 Task: Set the mosaic alignment for the mosaic video sub source to the top.
Action: Mouse moved to (122, 13)
Screenshot: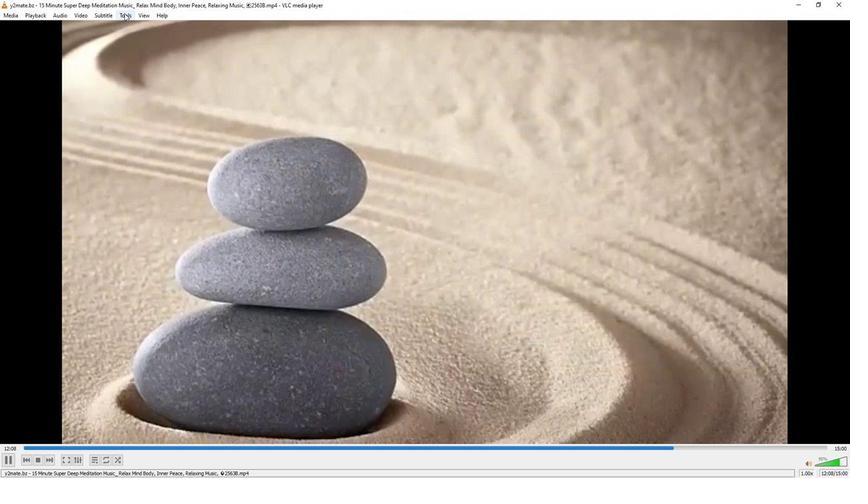
Action: Mouse pressed left at (122, 13)
Screenshot: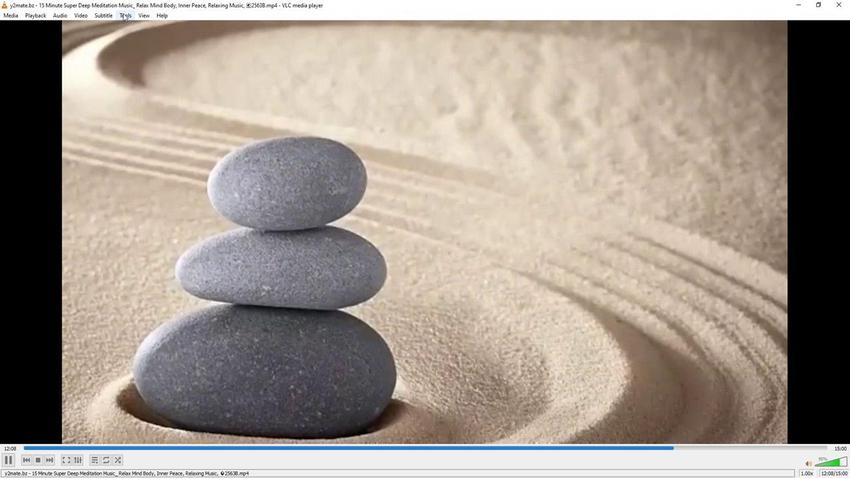 
Action: Mouse moved to (138, 120)
Screenshot: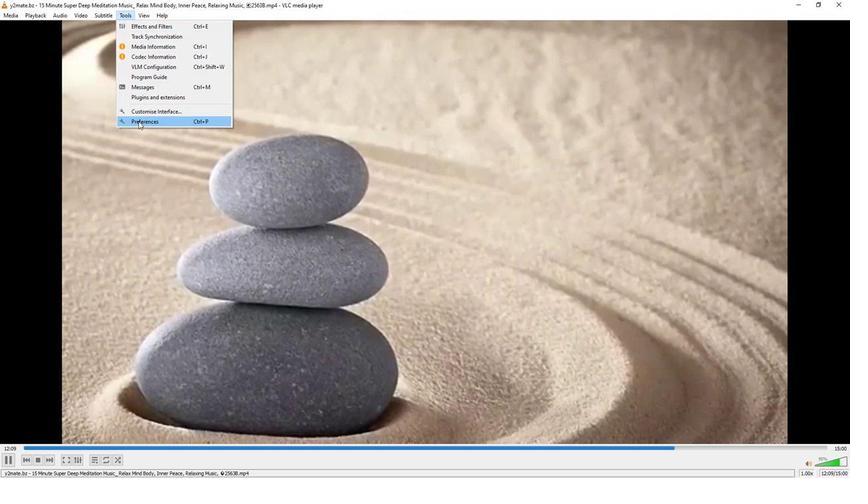 
Action: Mouse pressed left at (138, 120)
Screenshot: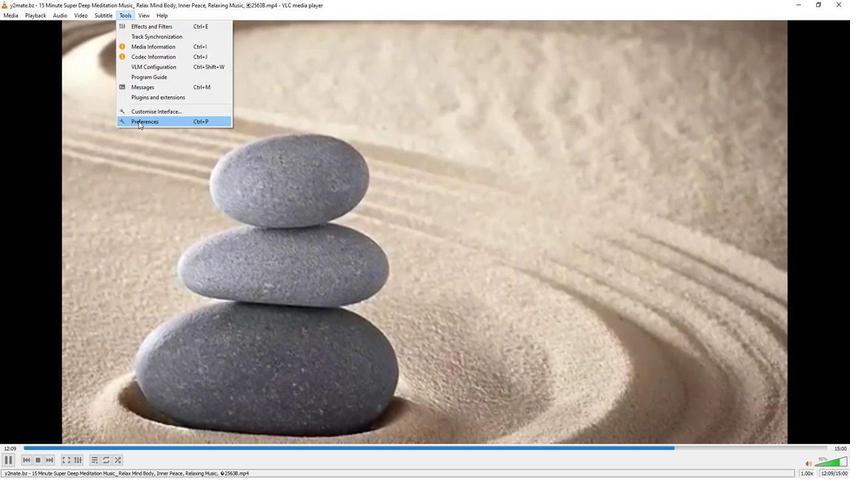 
Action: Mouse moved to (281, 387)
Screenshot: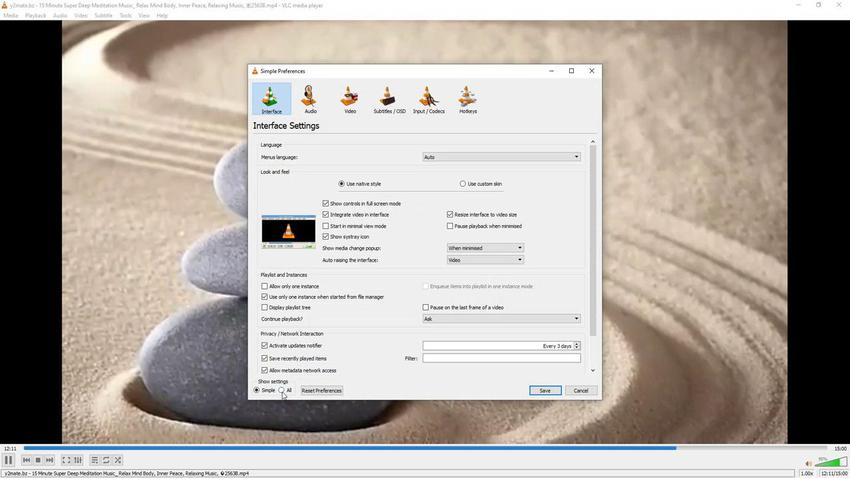 
Action: Mouse pressed left at (281, 387)
Screenshot: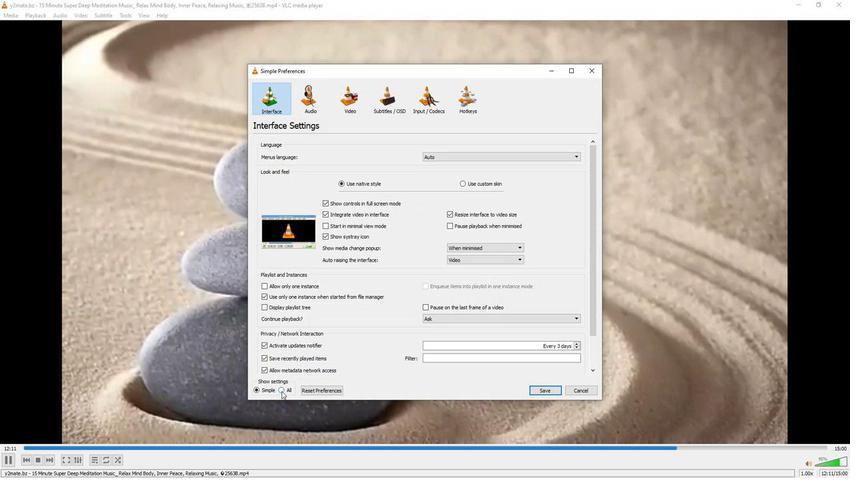 
Action: Mouse moved to (266, 272)
Screenshot: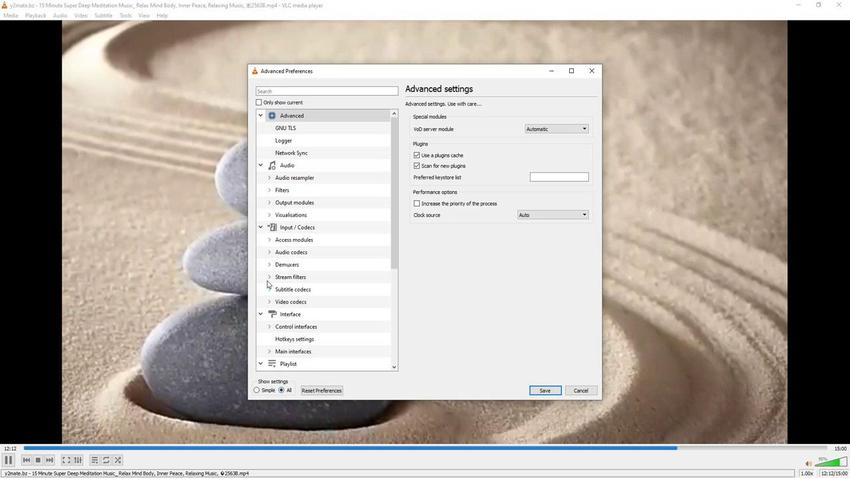 
Action: Mouse scrolled (266, 271) with delta (0, 0)
Screenshot: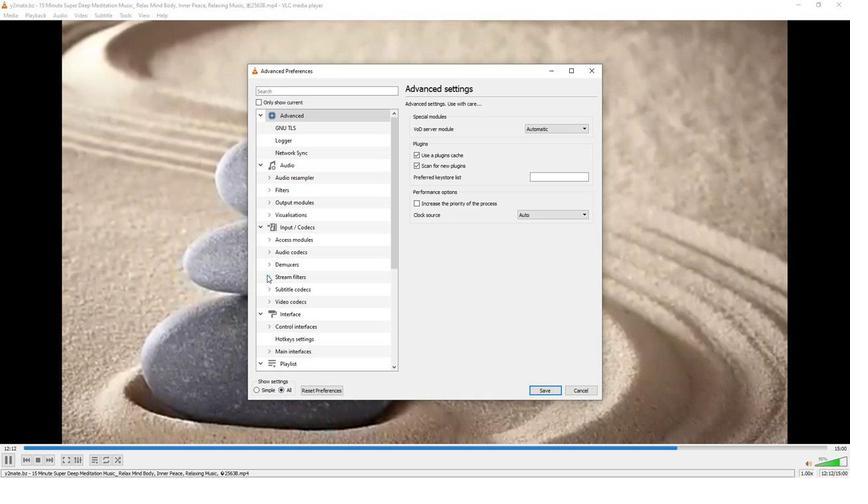 
Action: Mouse scrolled (266, 271) with delta (0, 0)
Screenshot: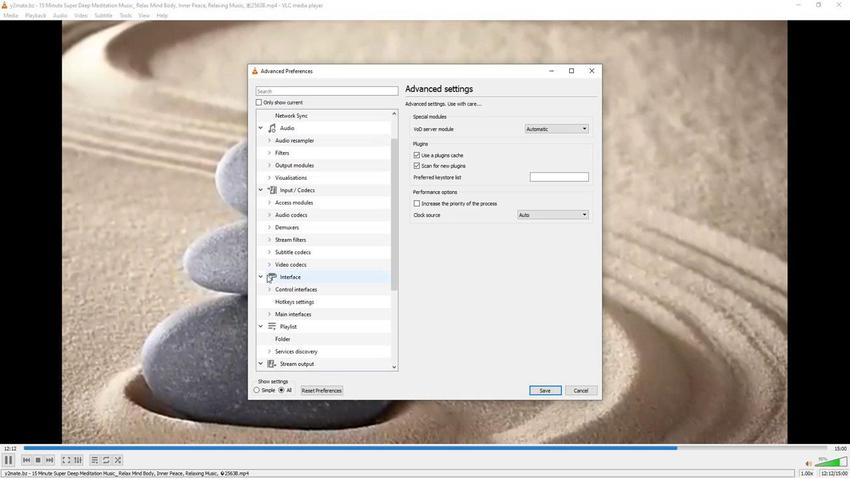 
Action: Mouse scrolled (266, 271) with delta (0, 0)
Screenshot: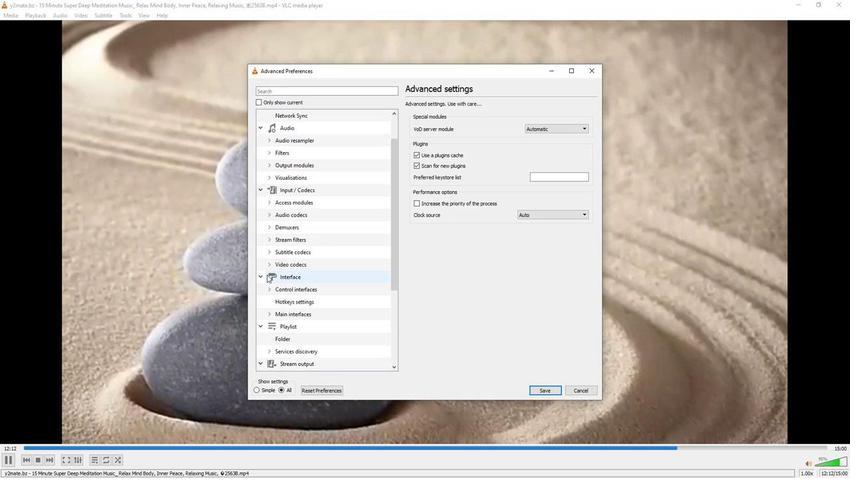 
Action: Mouse moved to (266, 271)
Screenshot: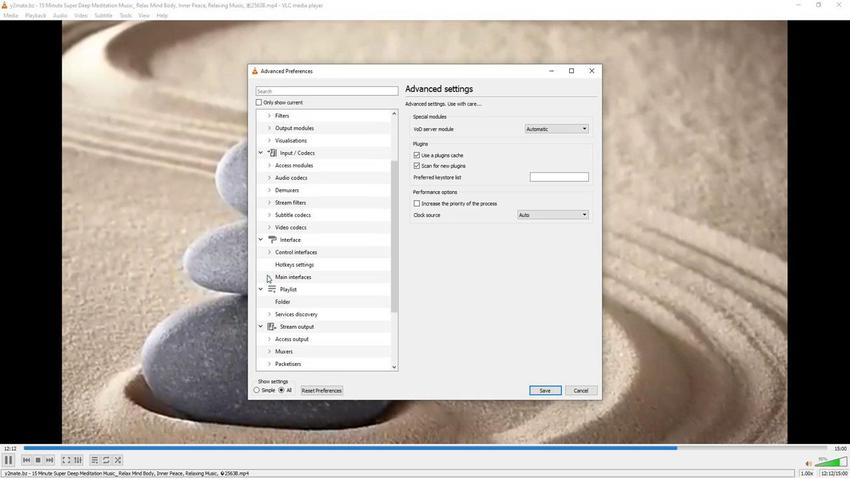 
Action: Mouse scrolled (266, 271) with delta (0, 0)
Screenshot: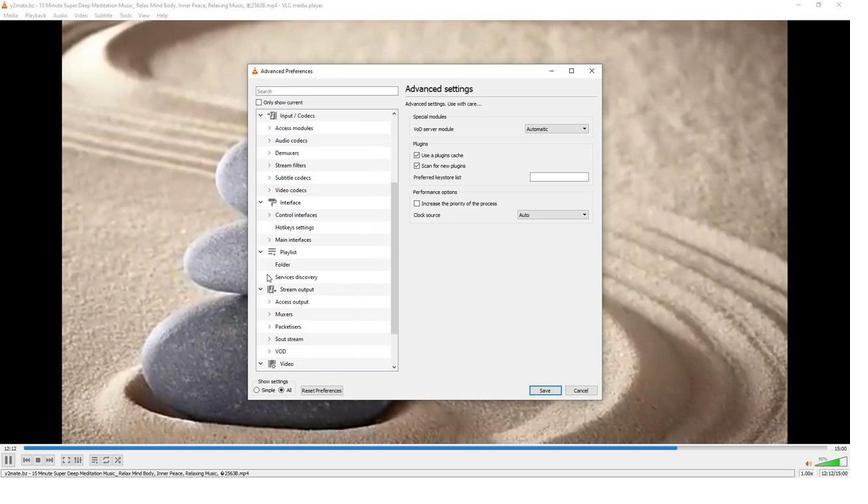 
Action: Mouse scrolled (266, 271) with delta (0, 0)
Screenshot: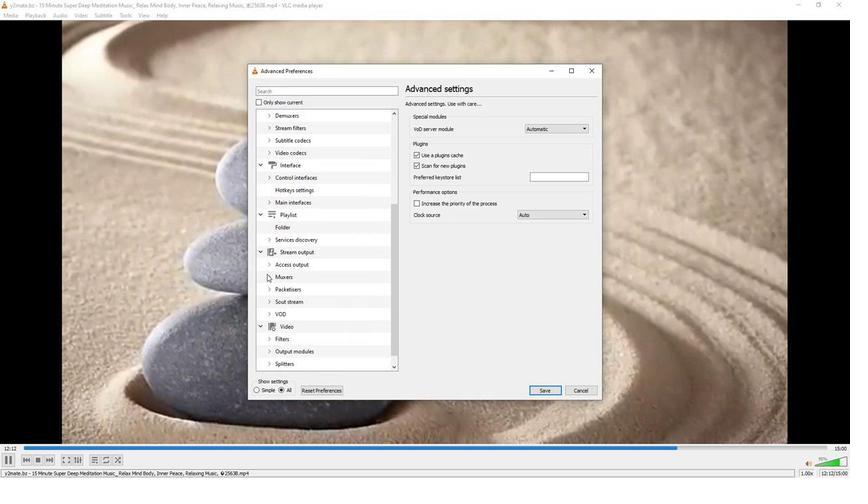 
Action: Mouse moved to (268, 360)
Screenshot: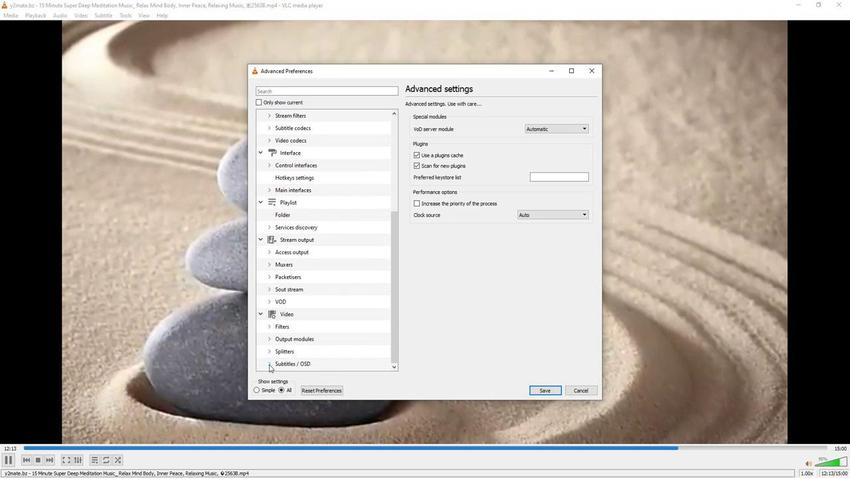 
Action: Mouse pressed left at (268, 360)
Screenshot: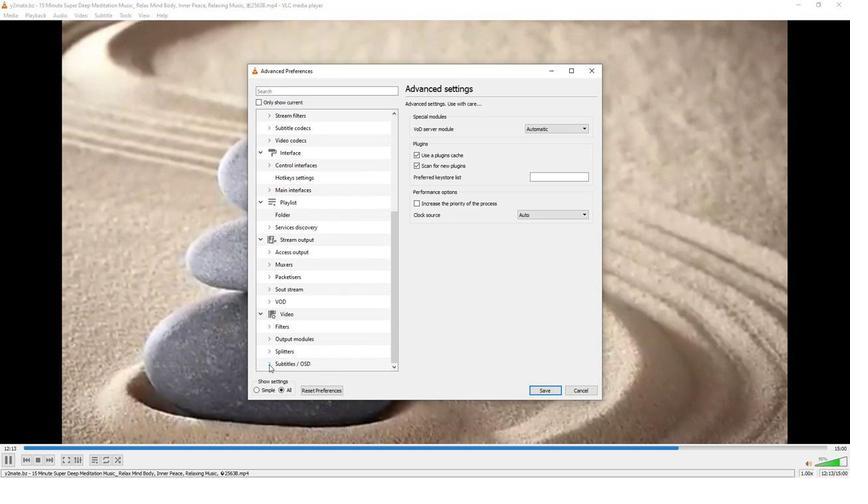 
Action: Mouse moved to (278, 306)
Screenshot: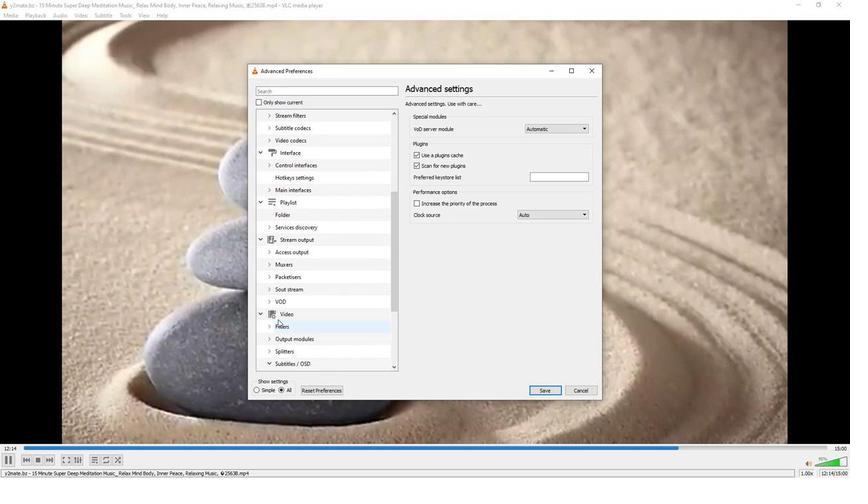 
Action: Mouse scrolled (278, 306) with delta (0, 0)
Screenshot: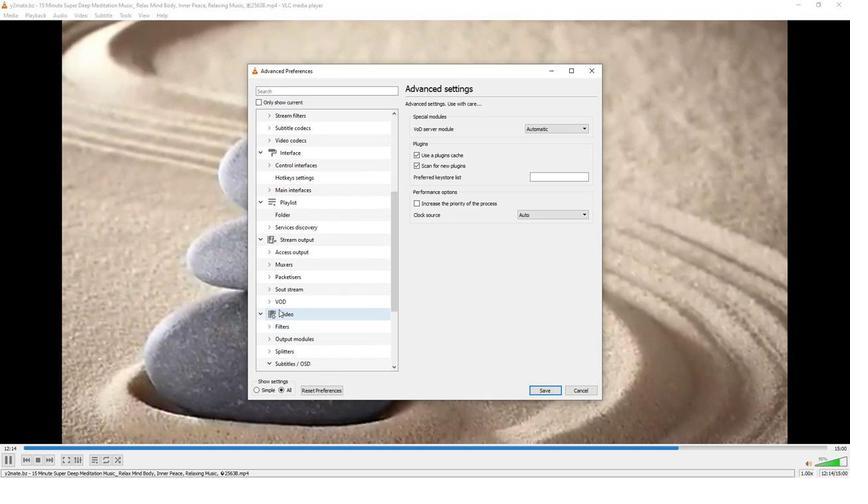 
Action: Mouse scrolled (278, 306) with delta (0, 0)
Screenshot: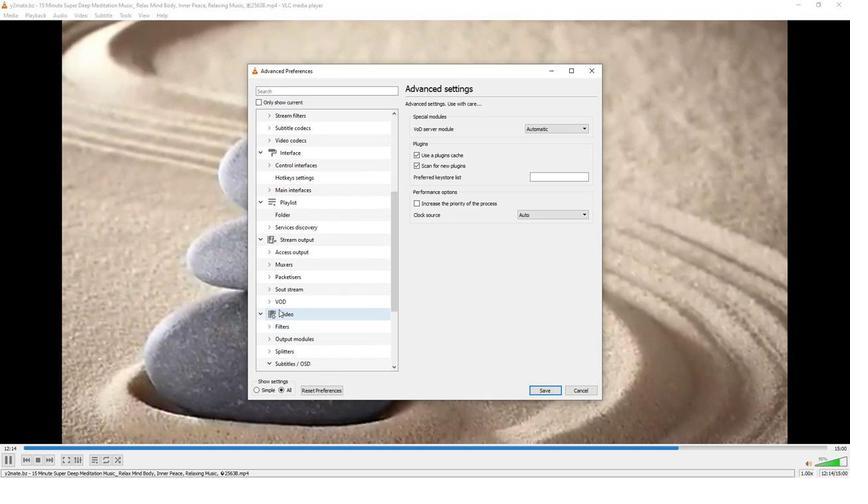 
Action: Mouse scrolled (278, 306) with delta (0, 0)
Screenshot: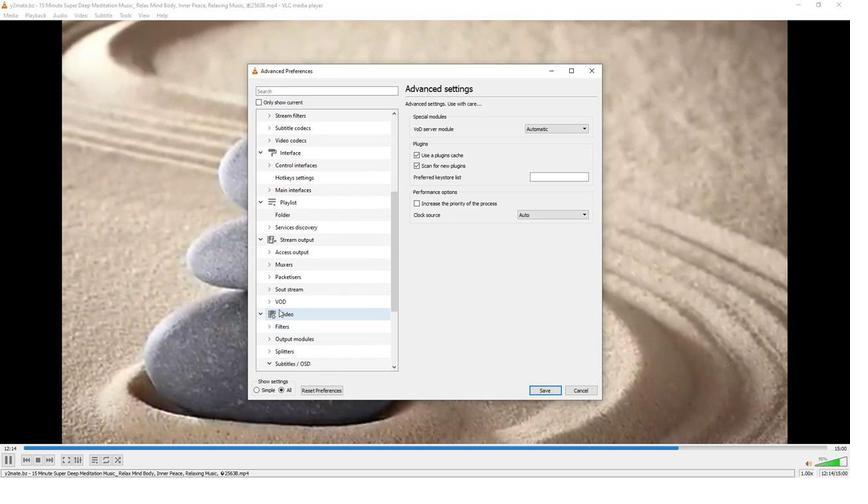 
Action: Mouse moved to (278, 305)
Screenshot: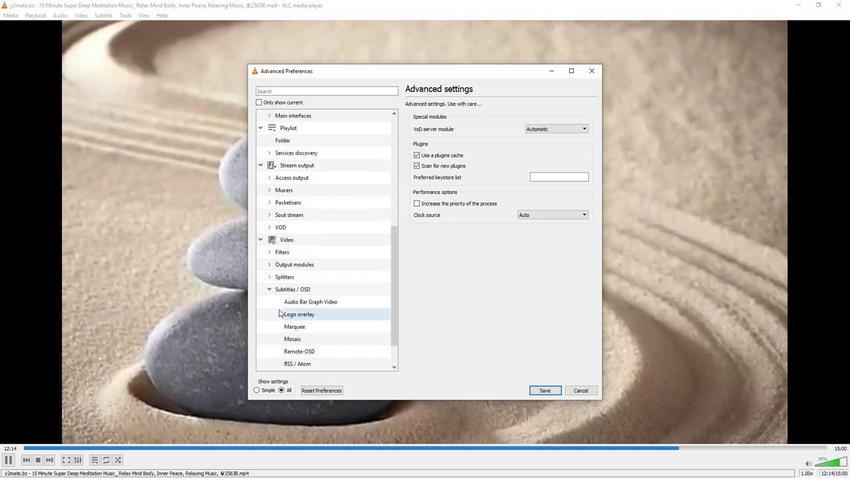 
Action: Mouse scrolled (278, 305) with delta (0, 0)
Screenshot: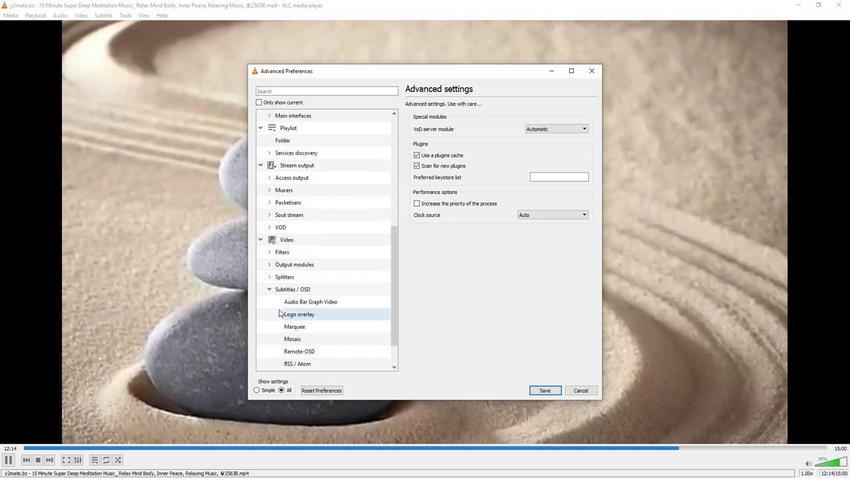 
Action: Mouse moved to (278, 300)
Screenshot: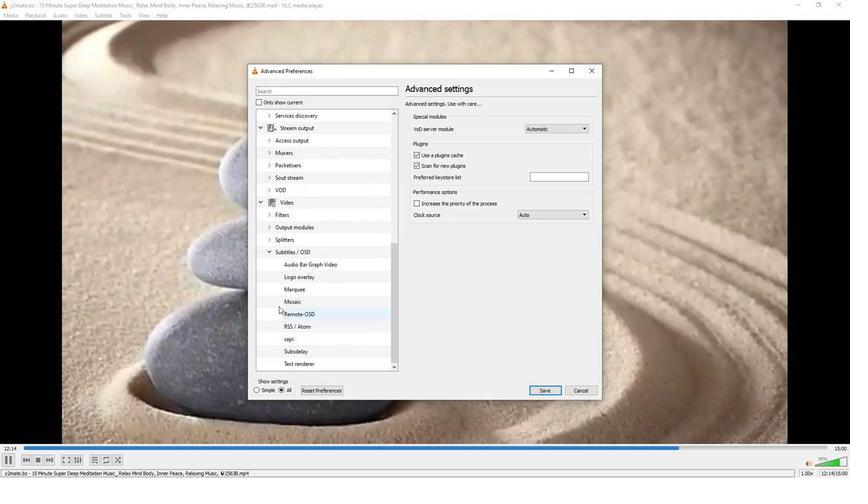 
Action: Mouse scrolled (278, 300) with delta (0, 0)
Screenshot: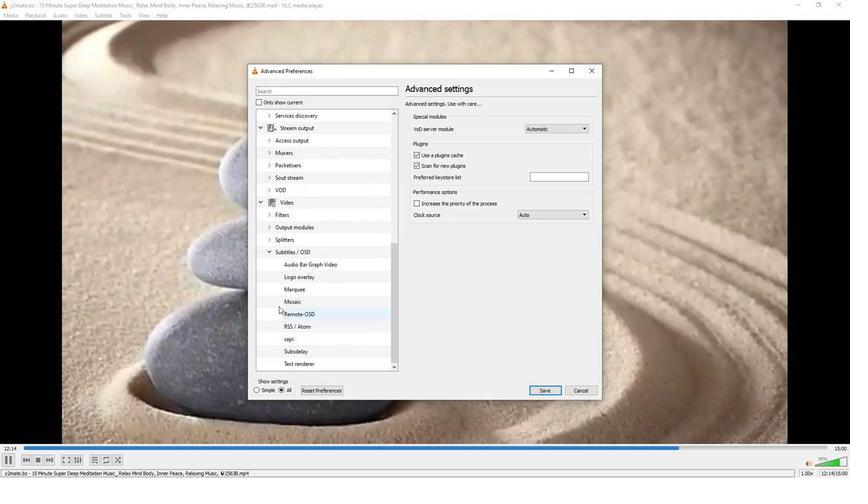 
Action: Mouse moved to (297, 301)
Screenshot: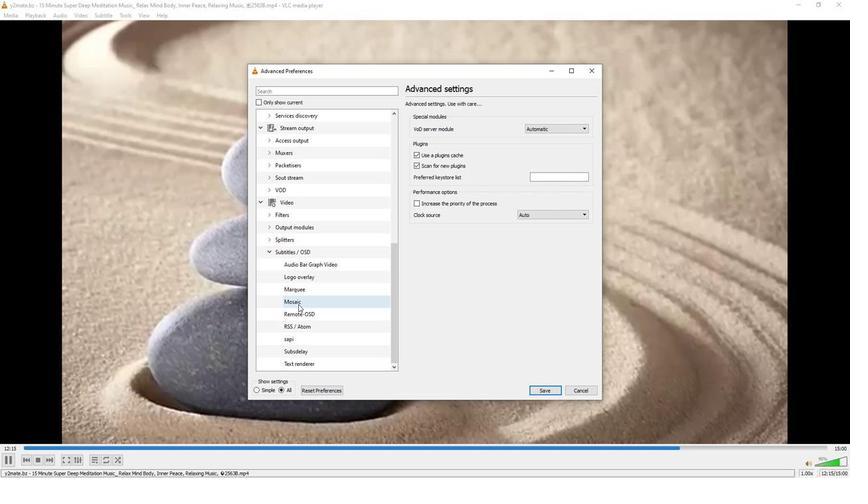 
Action: Mouse pressed left at (297, 301)
Screenshot: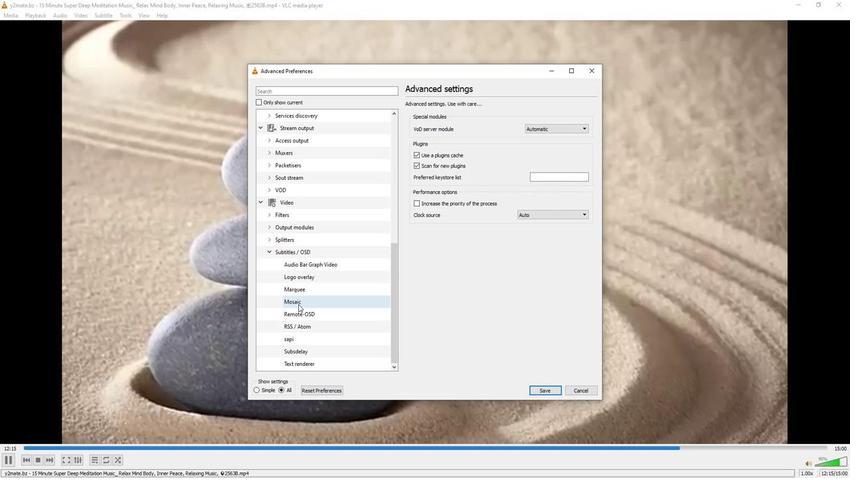 
Action: Mouse moved to (586, 149)
Screenshot: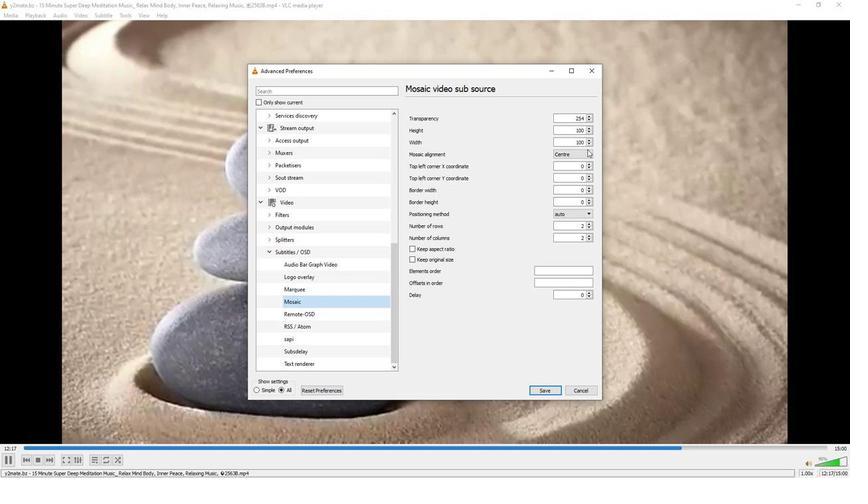 
Action: Mouse pressed left at (586, 149)
Screenshot: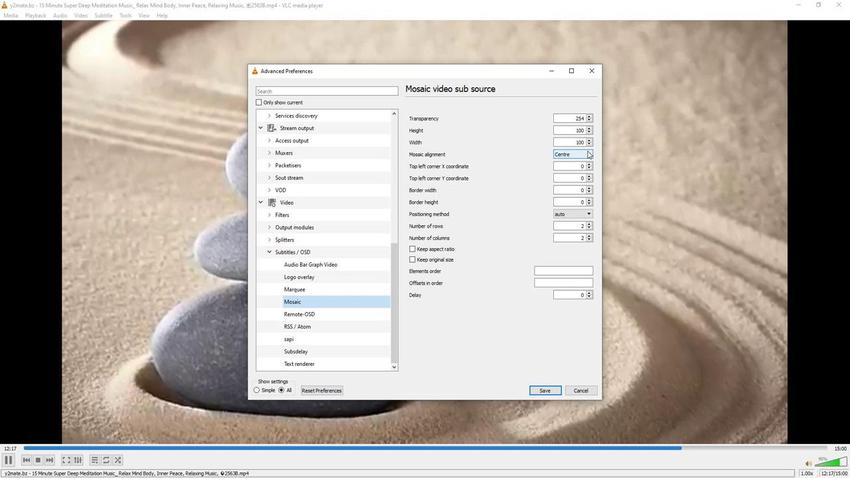 
Action: Mouse moved to (565, 177)
Screenshot: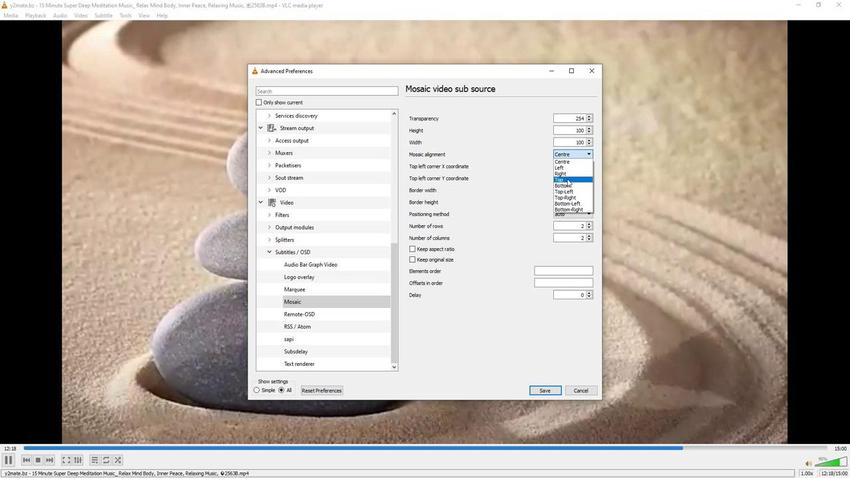 
Action: Mouse pressed left at (565, 177)
Screenshot: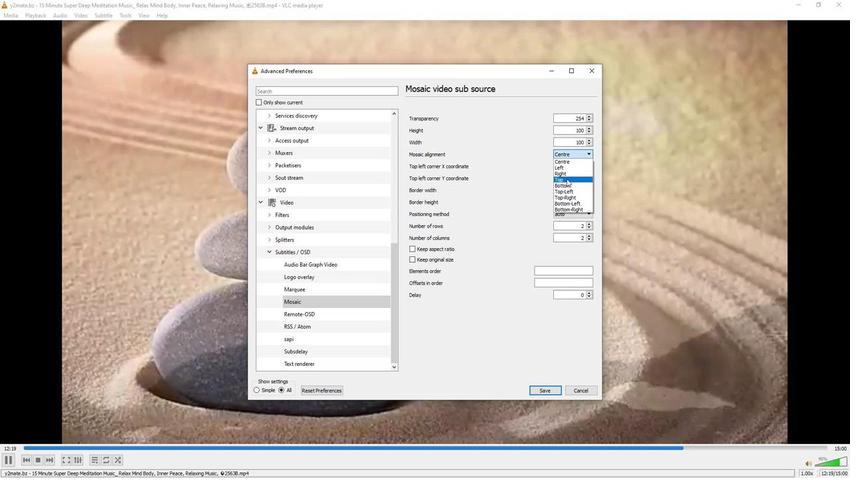 
Action: Mouse moved to (533, 200)
Screenshot: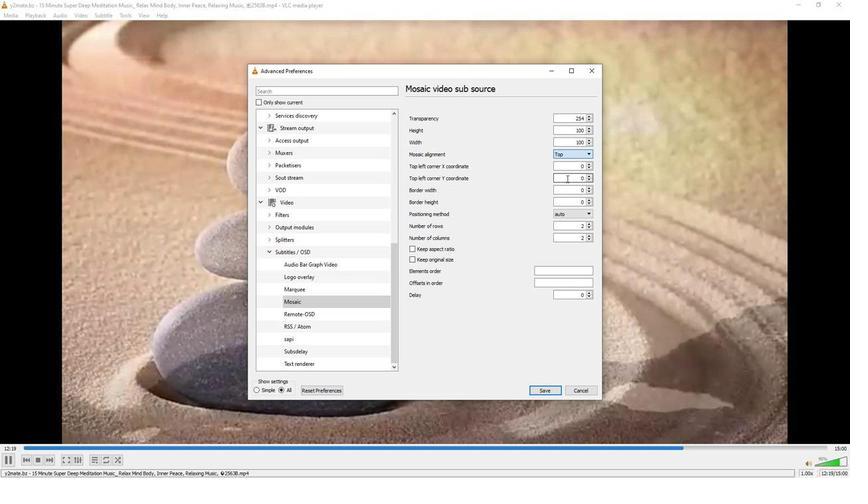 
